 Task: Sort the products in the category "More Salads" by unit price (high first).
Action: Mouse pressed left at (11, 76)
Screenshot: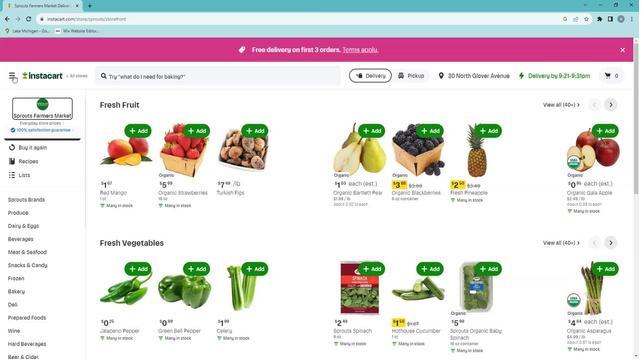 
Action: Mouse moved to (29, 193)
Screenshot: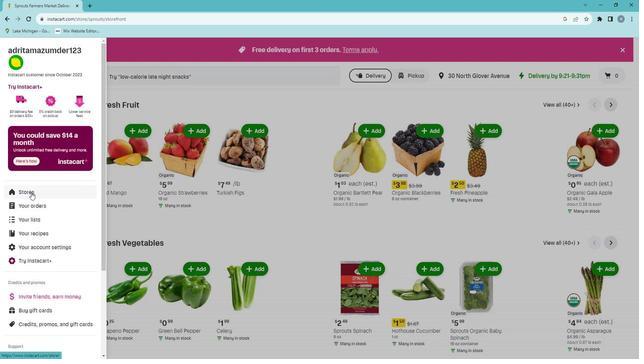 
Action: Mouse pressed left at (29, 193)
Screenshot: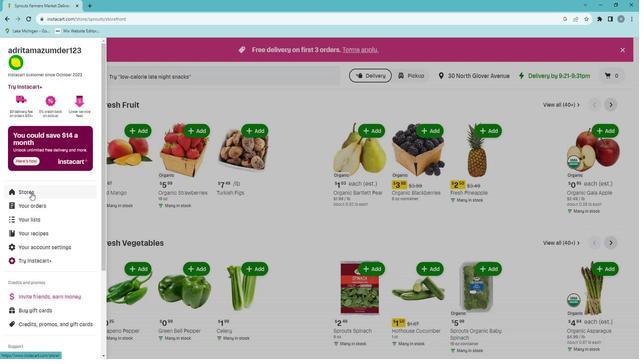 
Action: Mouse moved to (156, 83)
Screenshot: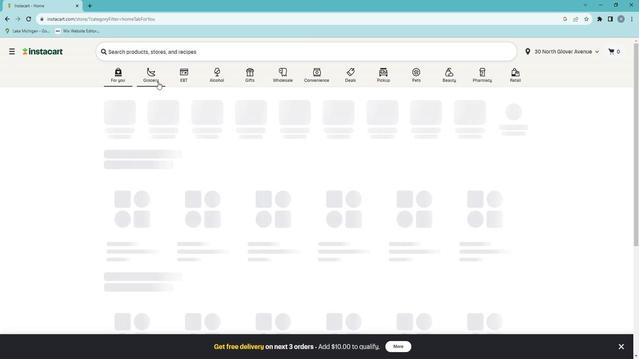 
Action: Mouse pressed left at (156, 83)
Screenshot: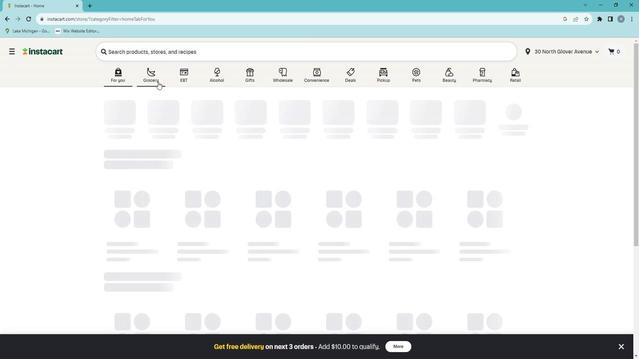 
Action: Mouse moved to (151, 213)
Screenshot: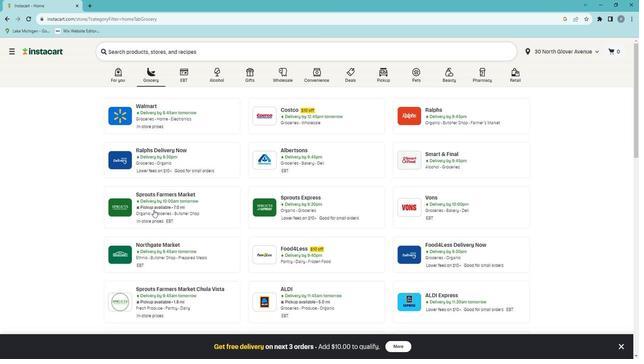 
Action: Mouse pressed left at (151, 213)
Screenshot: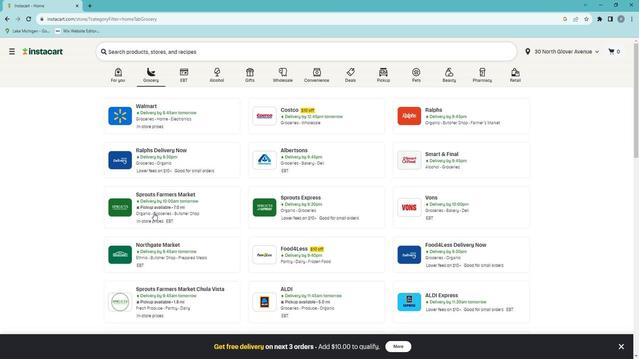 
Action: Mouse moved to (63, 271)
Screenshot: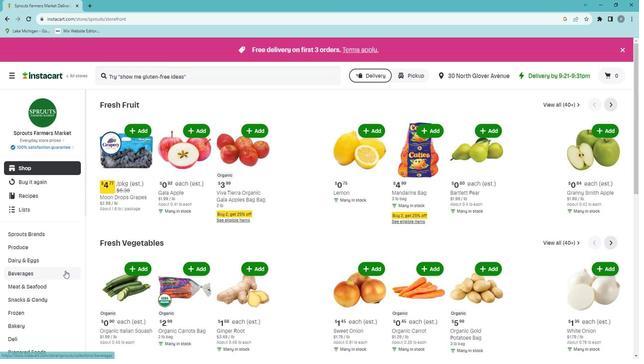 
Action: Mouse scrolled (63, 270) with delta (0, 0)
Screenshot: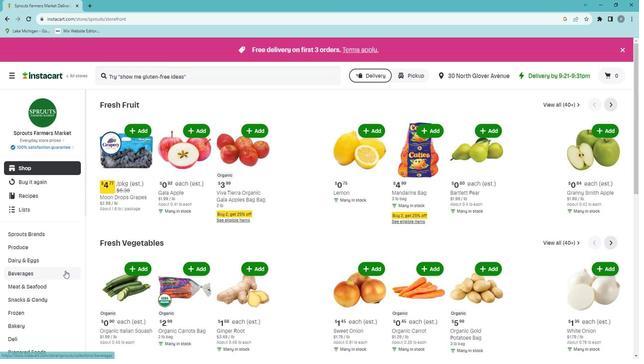 
Action: Mouse moved to (63, 271)
Screenshot: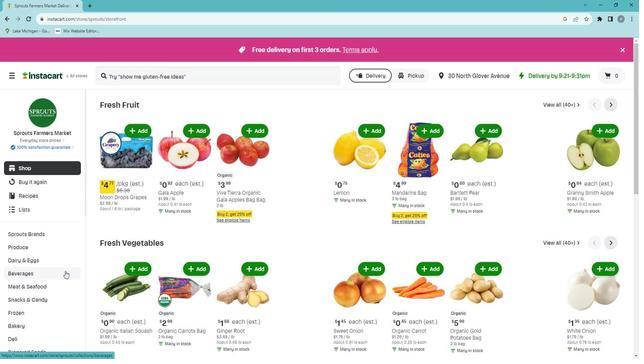 
Action: Mouse scrolled (63, 270) with delta (0, 0)
Screenshot: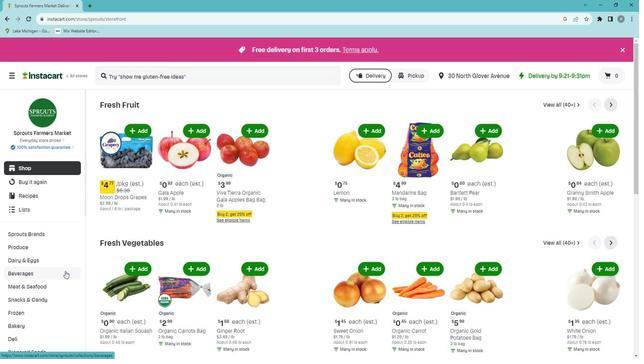 
Action: Mouse moved to (38, 285)
Screenshot: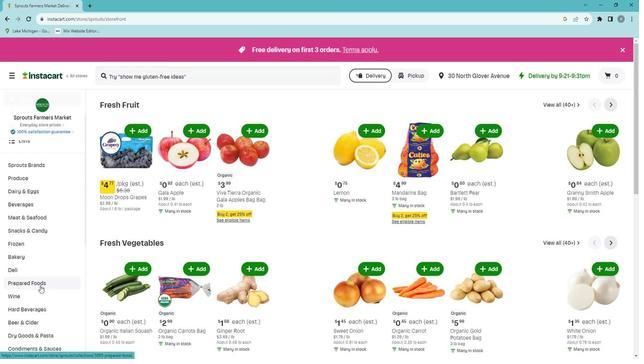 
Action: Mouse pressed left at (38, 285)
Screenshot: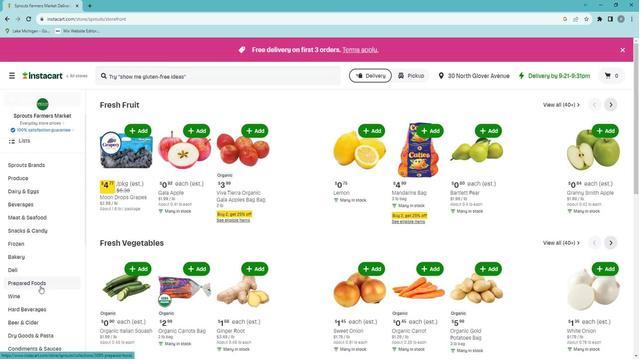 
Action: Mouse moved to (367, 121)
Screenshot: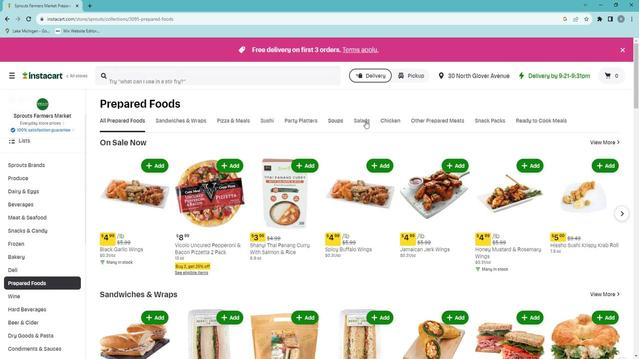 
Action: Mouse pressed left at (367, 121)
Screenshot: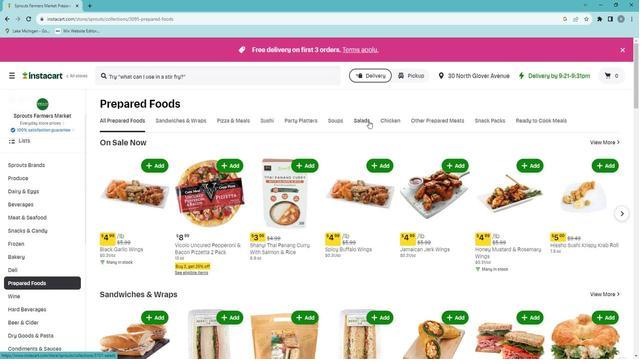
Action: Mouse moved to (432, 150)
Screenshot: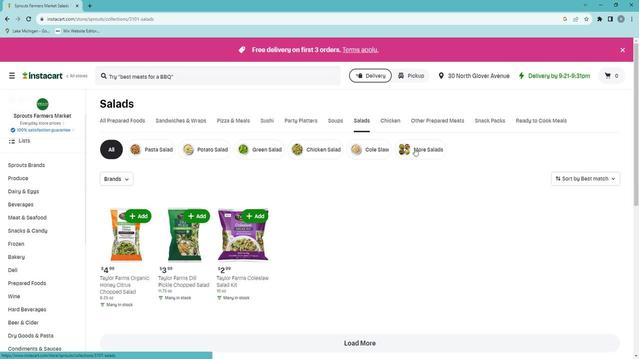 
Action: Mouse pressed left at (432, 150)
Screenshot: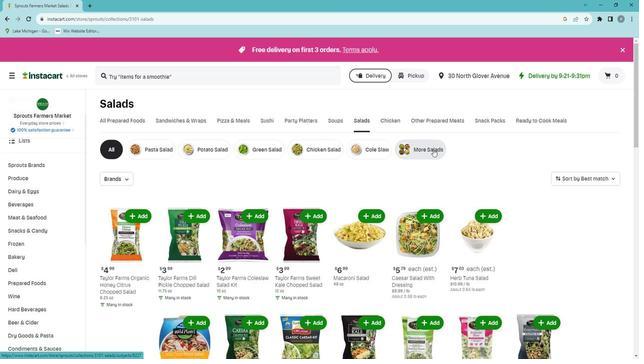 
Action: Mouse moved to (611, 181)
Screenshot: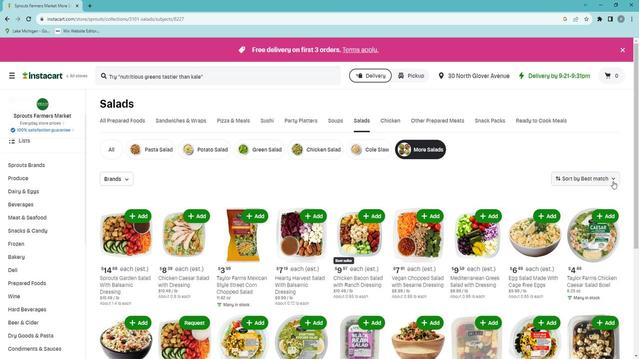 
Action: Mouse pressed left at (611, 181)
Screenshot: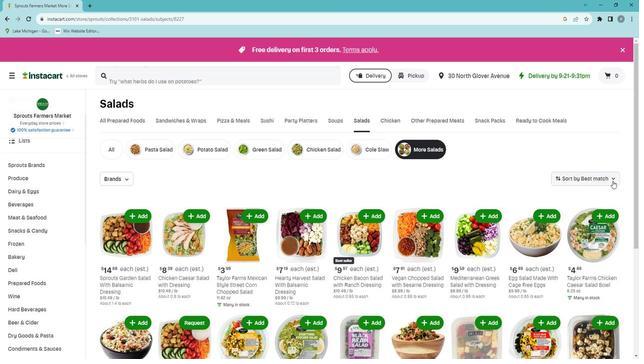 
Action: Mouse moved to (582, 269)
Screenshot: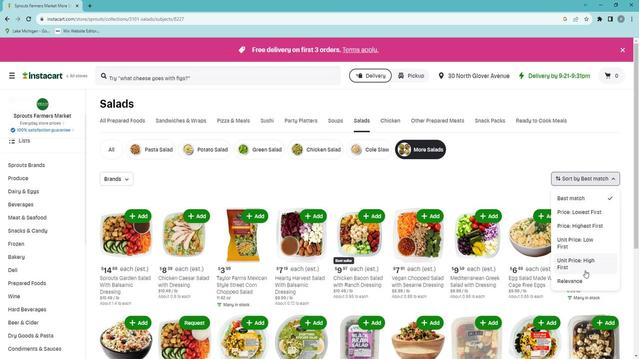 
Action: Mouse pressed left at (582, 269)
Screenshot: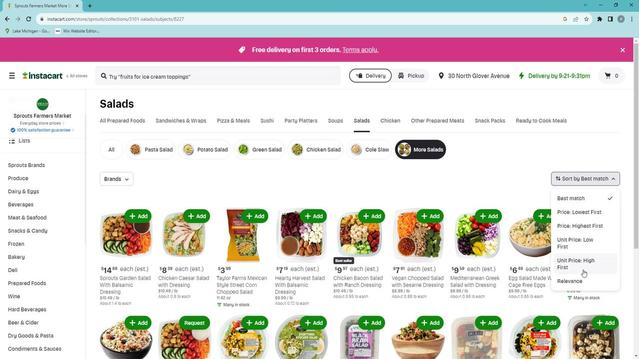 
Action: Mouse moved to (583, 266)
Screenshot: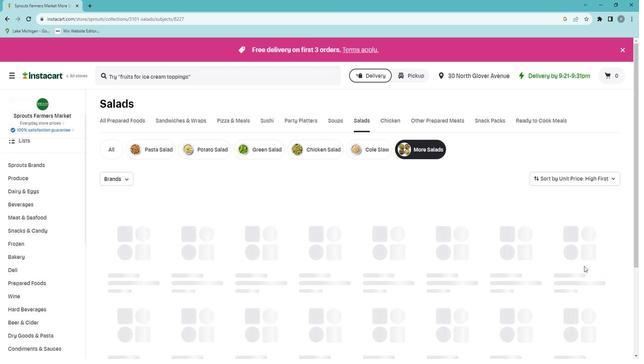 
